 Task: Hide email types.
Action: Mouse moved to (931, 113)
Screenshot: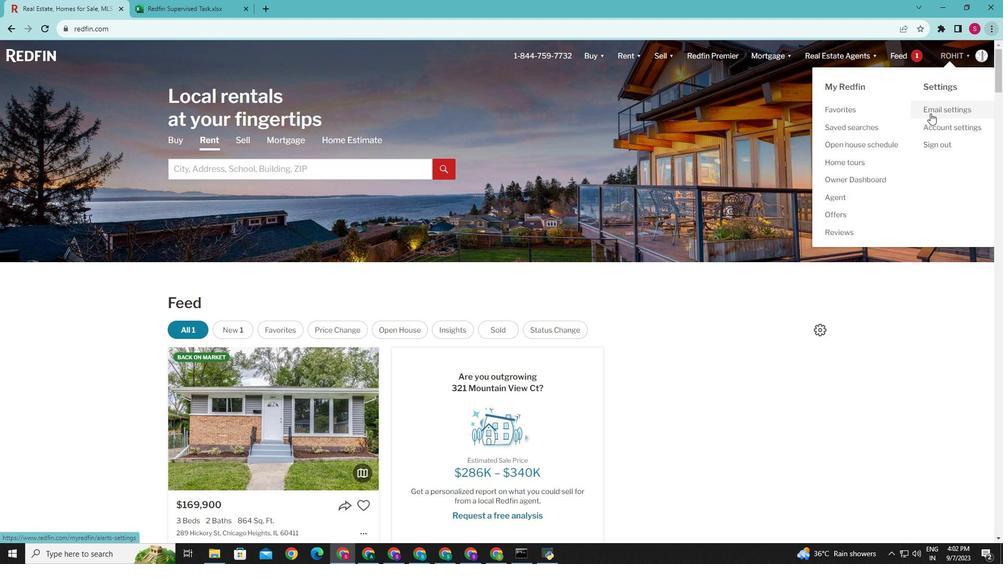 
Action: Mouse pressed left at (931, 113)
Screenshot: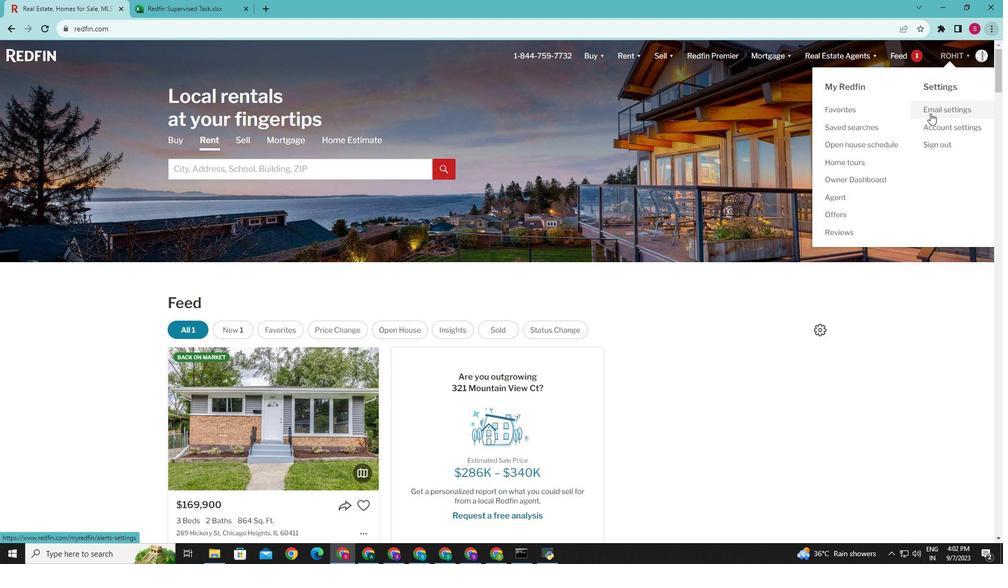 
Action: Mouse moved to (311, 404)
Screenshot: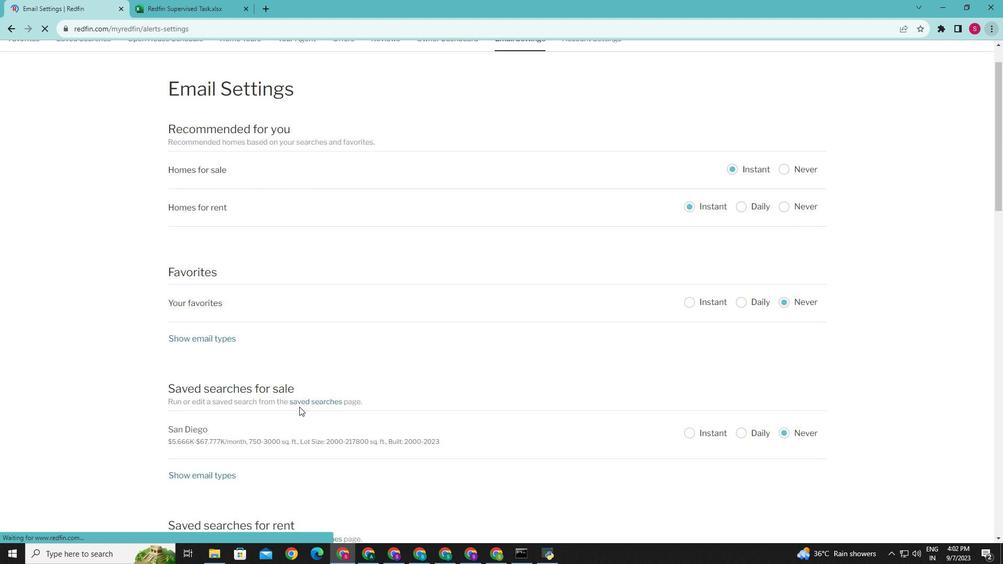 
Action: Mouse scrolled (311, 403) with delta (0, 0)
Screenshot: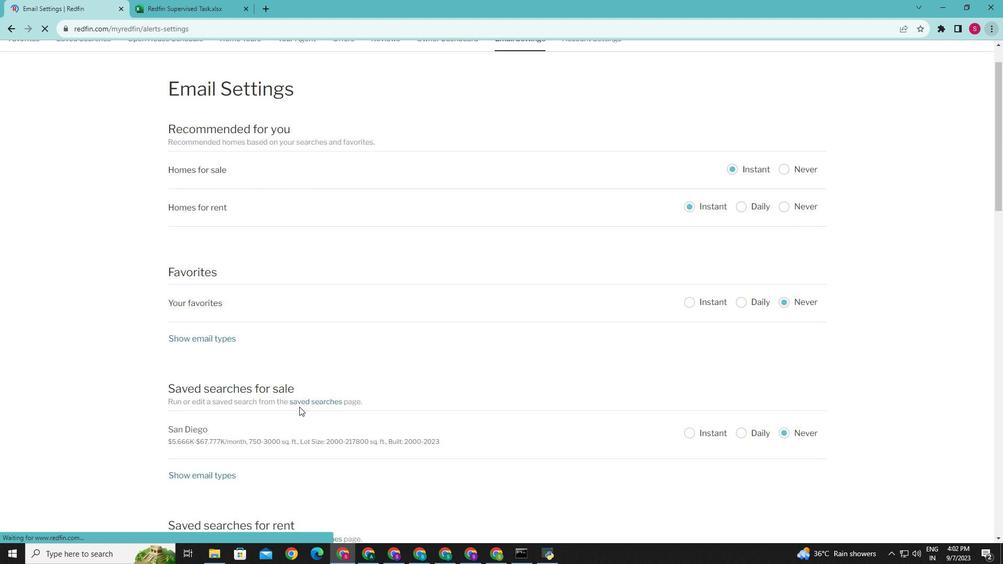 
Action: Mouse moved to (299, 407)
Screenshot: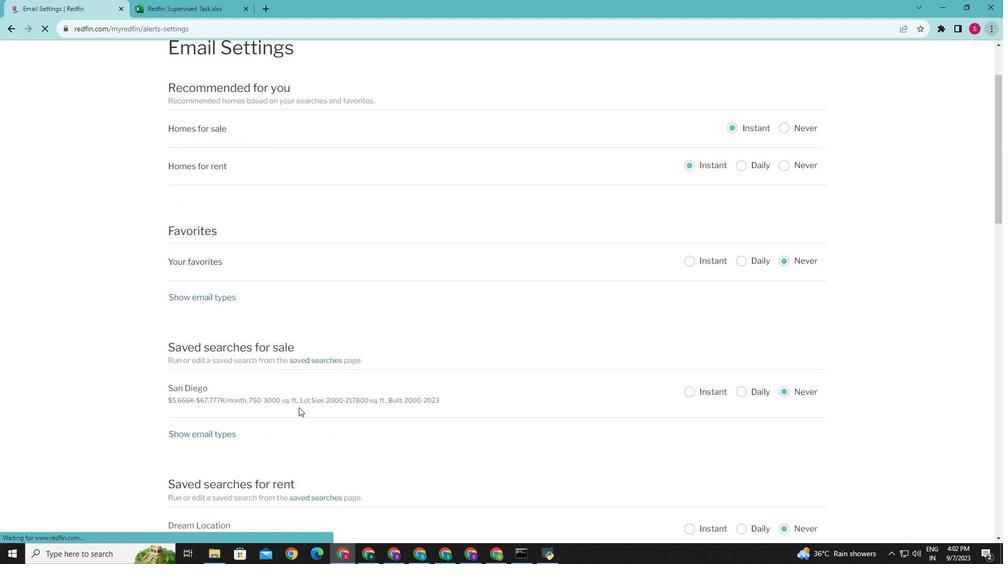 
Action: Mouse scrolled (299, 406) with delta (0, 0)
Screenshot: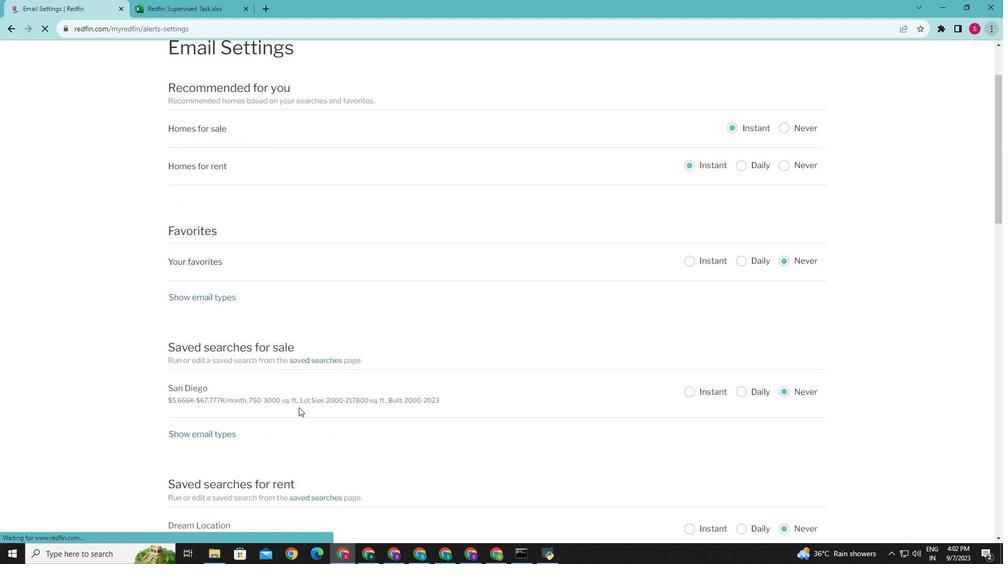 
Action: Mouse moved to (299, 407)
Screenshot: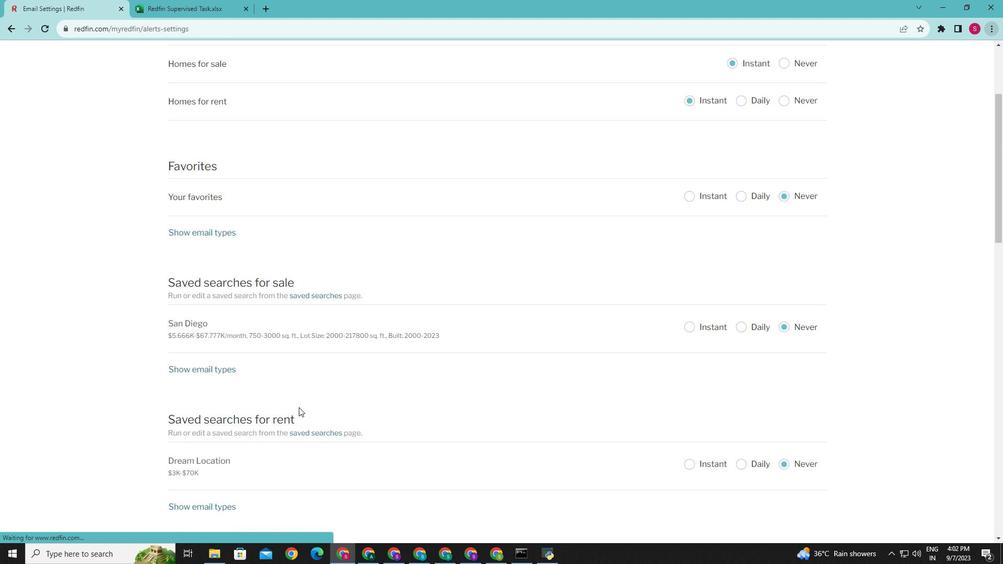 
Action: Mouse scrolled (299, 407) with delta (0, 0)
Screenshot: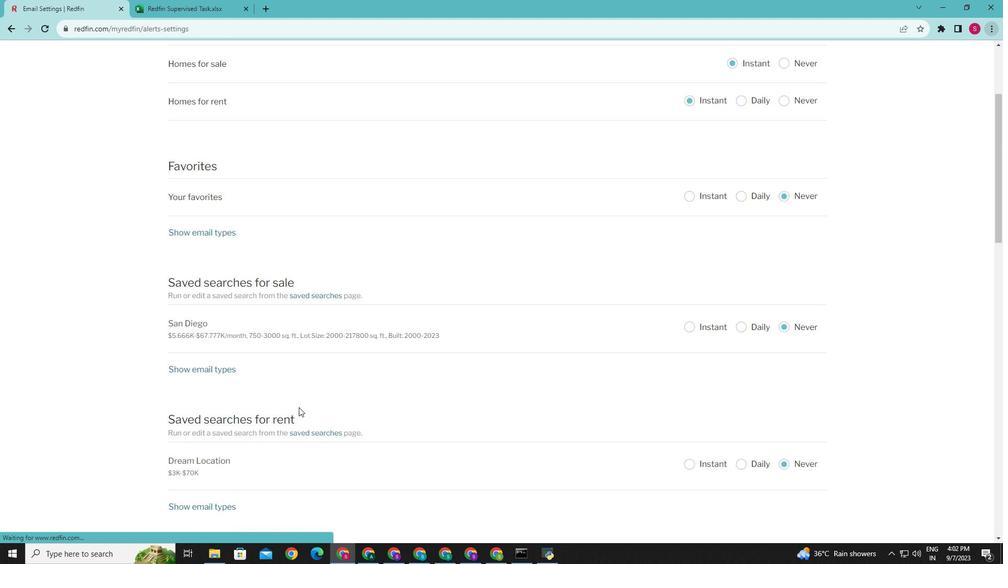 
Action: Mouse moved to (299, 407)
Screenshot: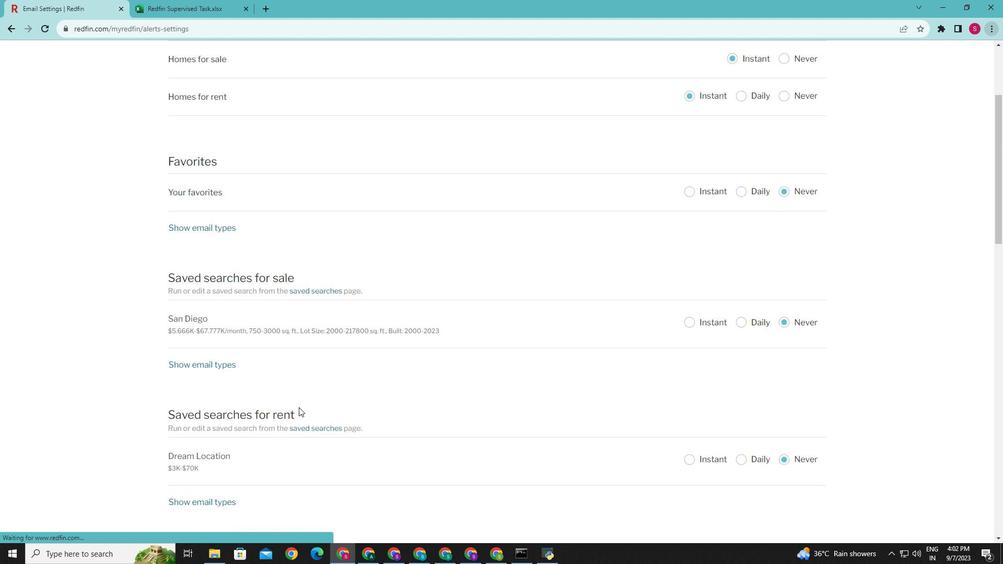
Action: Mouse scrolled (299, 407) with delta (0, 0)
Screenshot: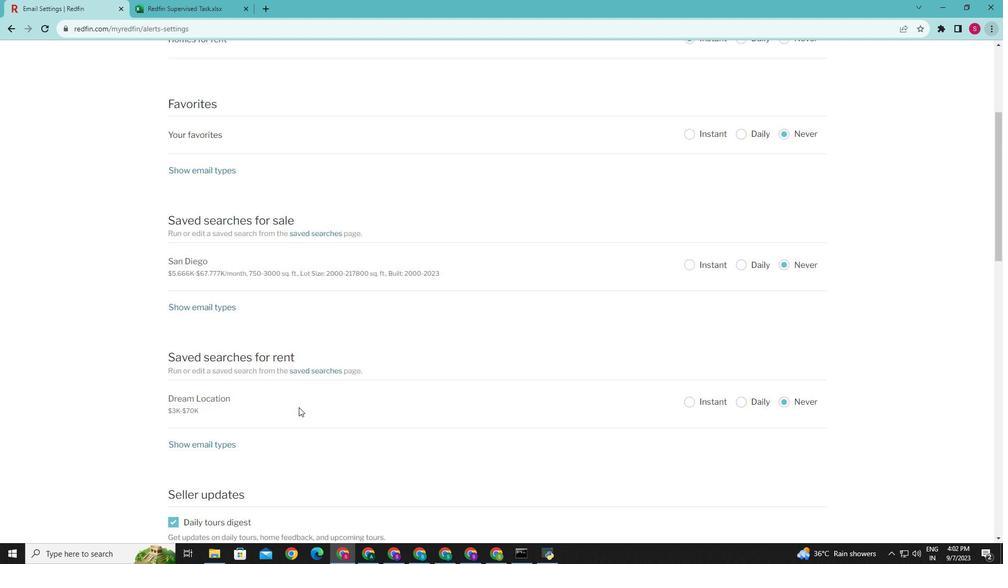 
Action: Mouse scrolled (299, 407) with delta (0, 0)
Screenshot: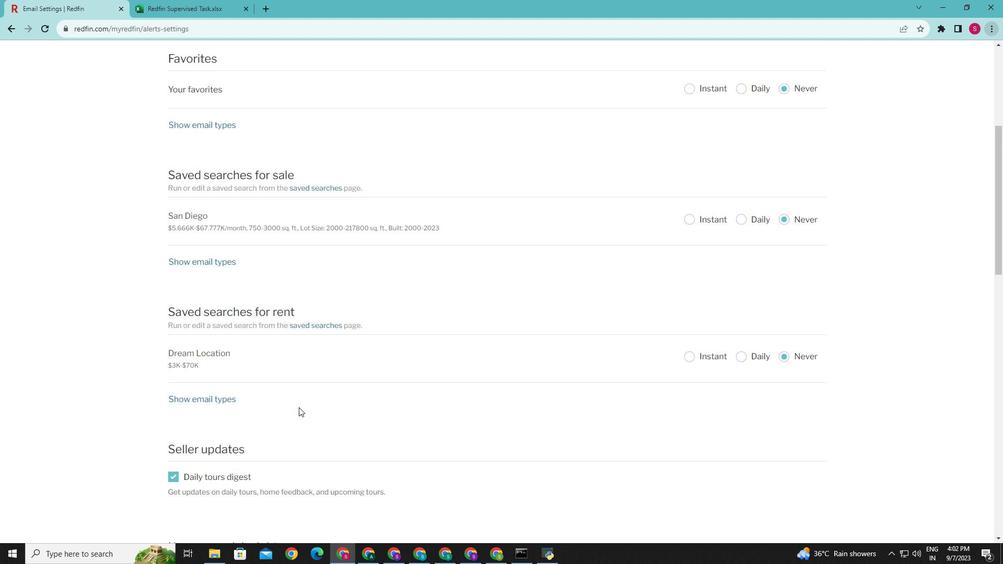 
Action: Mouse moved to (194, 401)
Screenshot: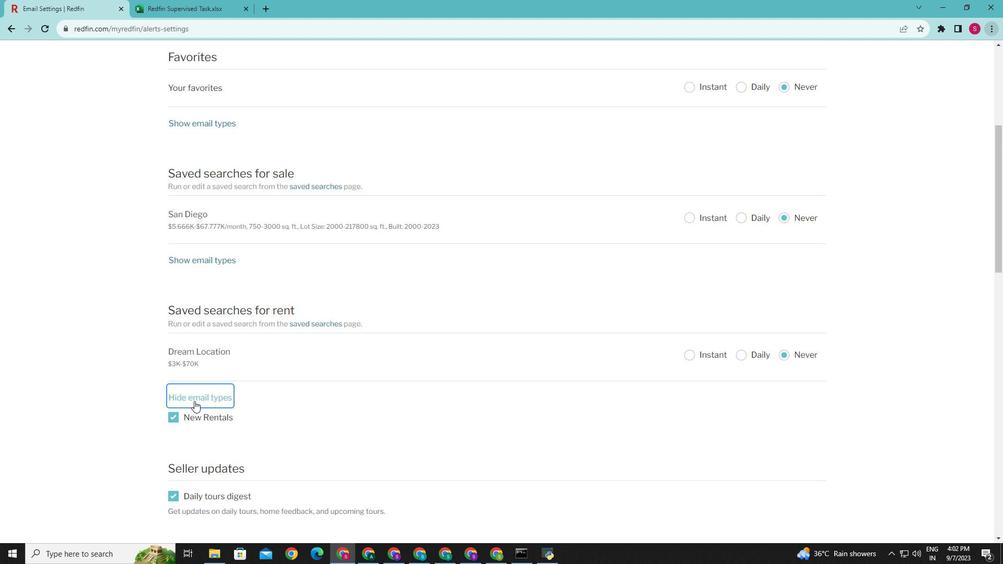 
Action: Mouse pressed left at (194, 401)
Screenshot: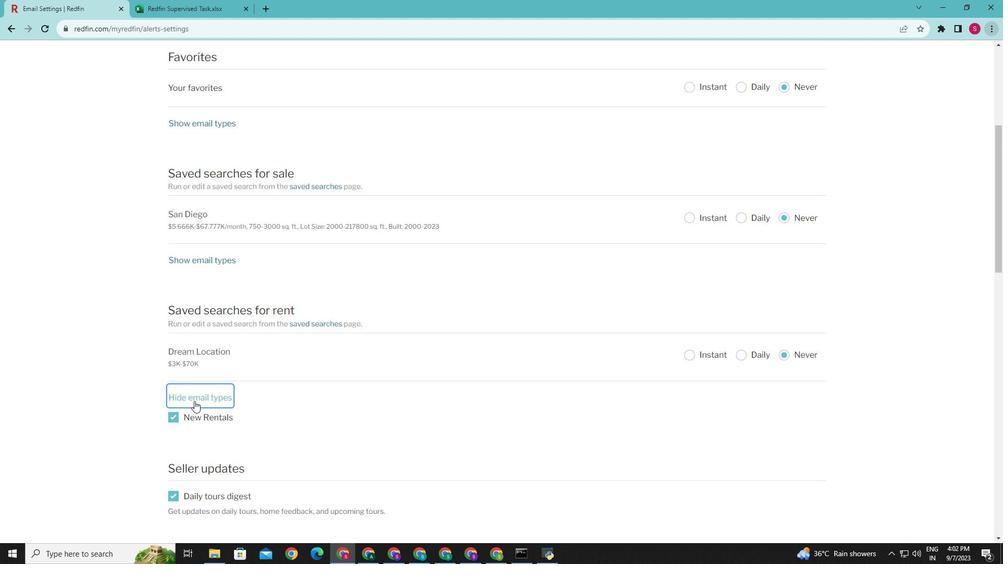 
Action: Mouse moved to (186, 395)
Screenshot: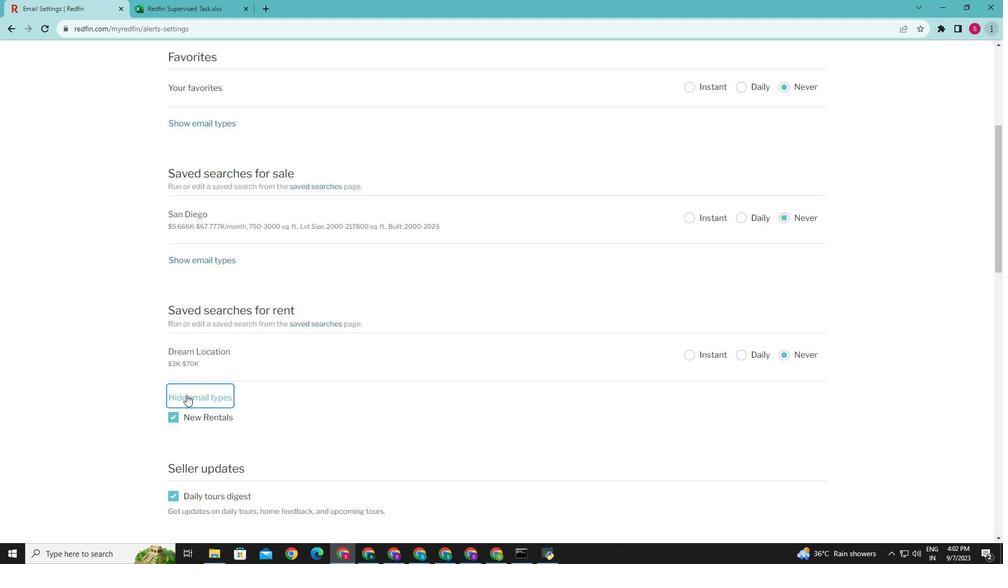 
Action: Mouse pressed left at (186, 395)
Screenshot: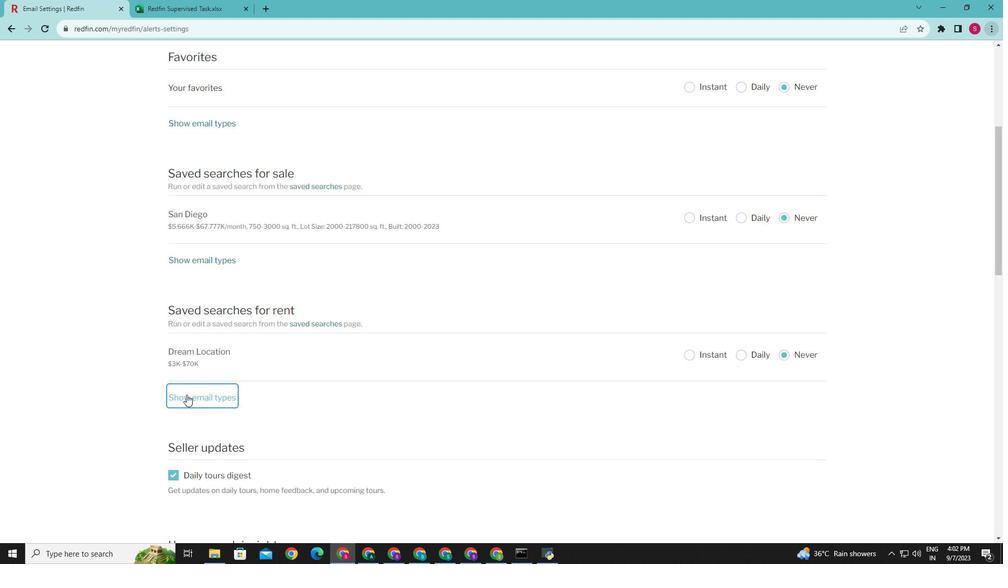 
Action: Mouse moved to (333, 416)
Screenshot: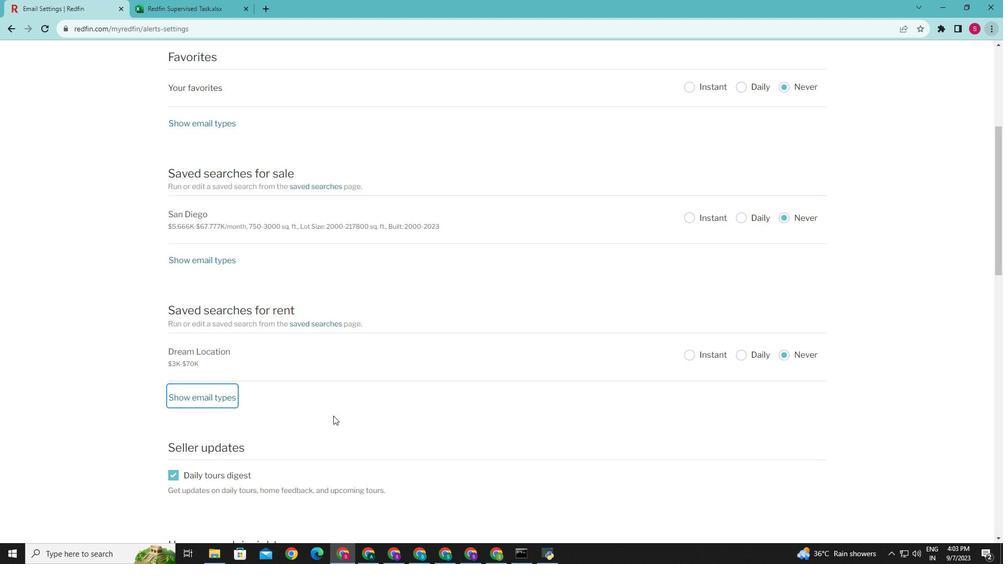 
